 Task: Invite Team Member Softage.1@softage.net to Workspace Advertising Agencies. Invite Team Member Softage.2@softage.net to Workspace Advertising Agencies. Invite Team Member Softage.3@softage.net to Workspace Advertising Agencies. Invite Team Member Softage.4@softage.net to Workspace Advertising Agencies
Action: Mouse moved to (690, 87)
Screenshot: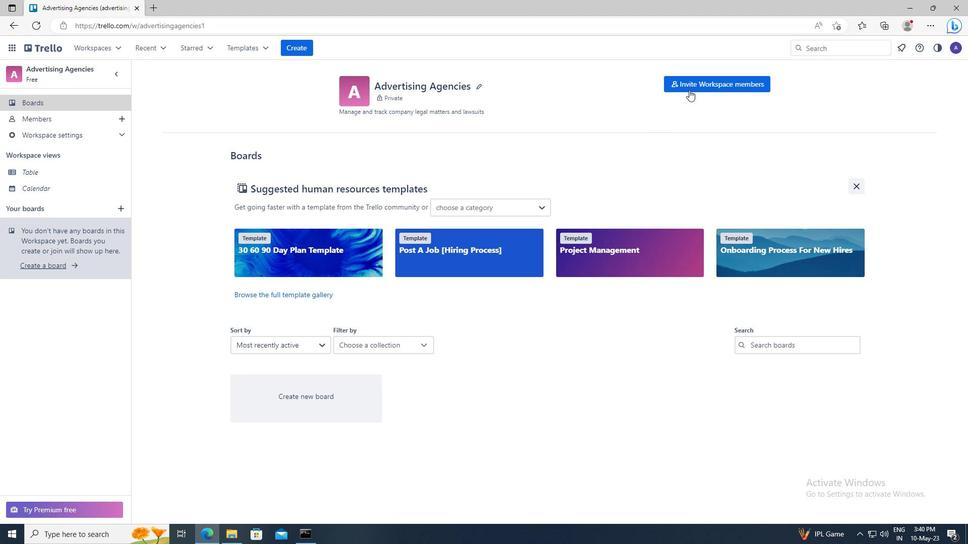 
Action: Mouse pressed left at (690, 87)
Screenshot: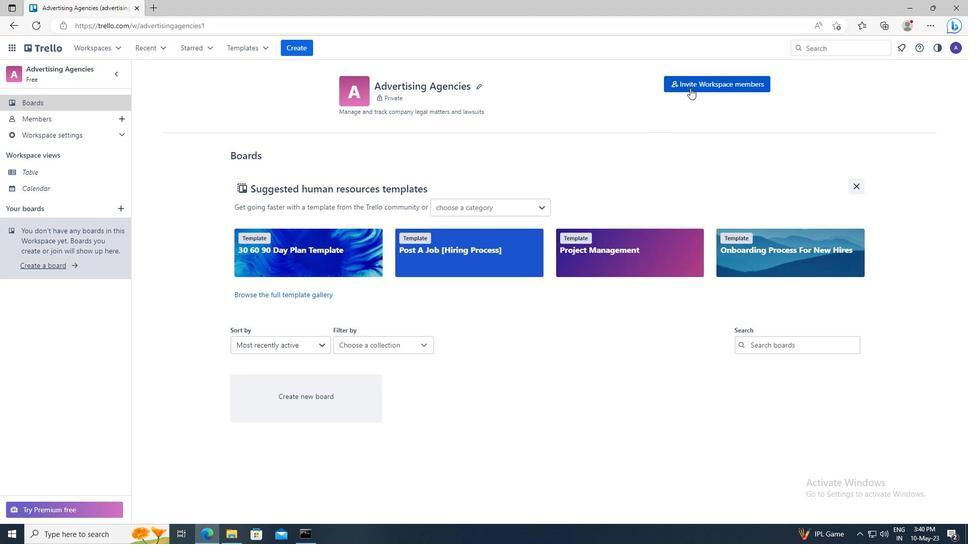 
Action: Mouse moved to (405, 280)
Screenshot: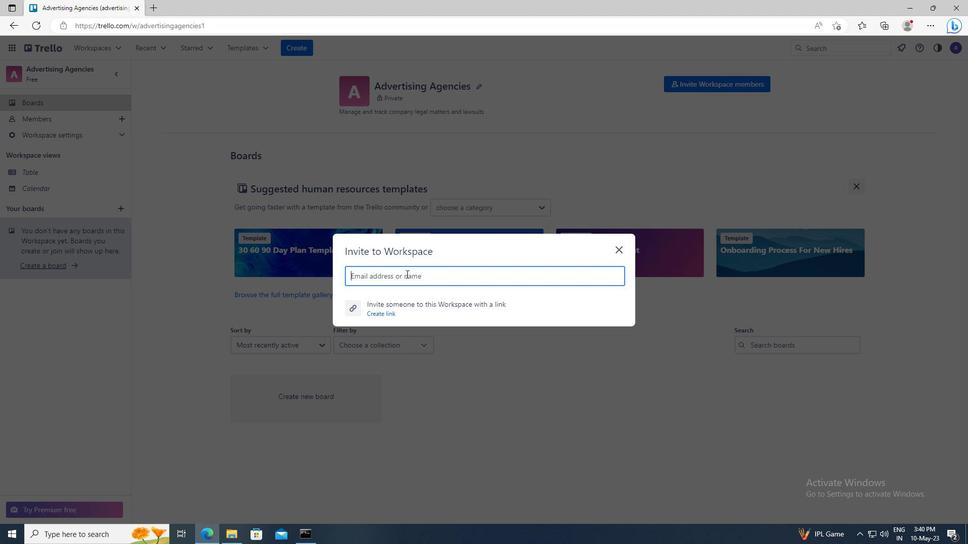 
Action: Mouse pressed left at (405, 280)
Screenshot: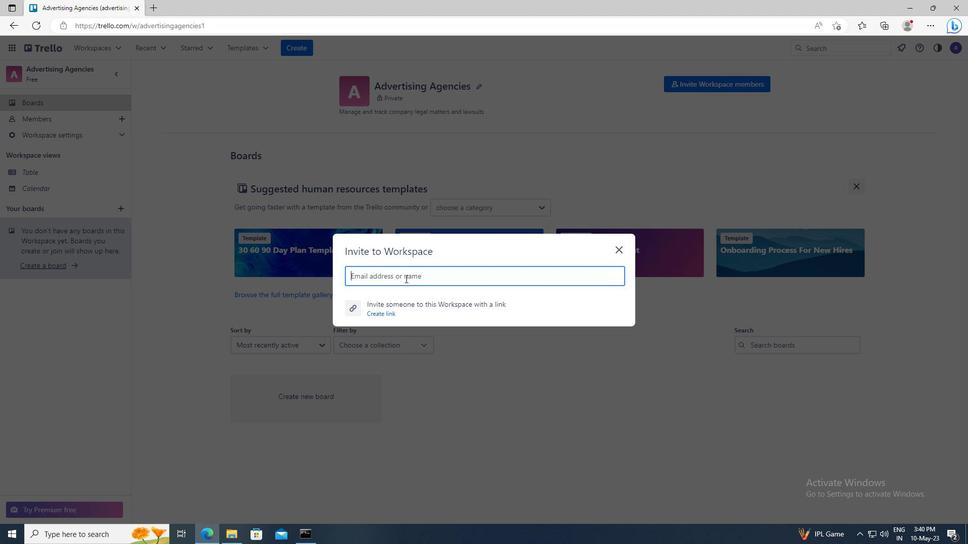 
Action: Key pressed <Key.shift>SOFTAGE.1<Key.shift>@SOFTAGE.NET
Screenshot: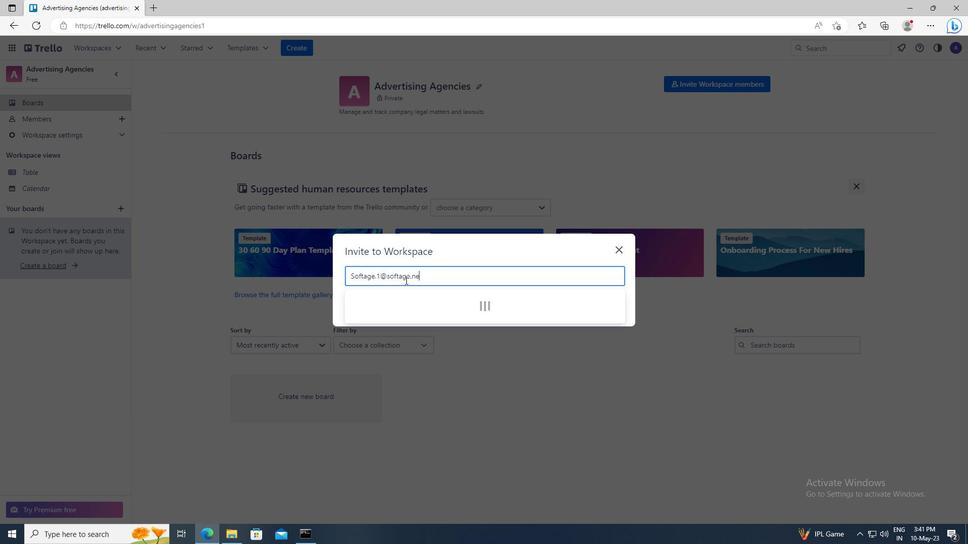 
Action: Mouse moved to (401, 298)
Screenshot: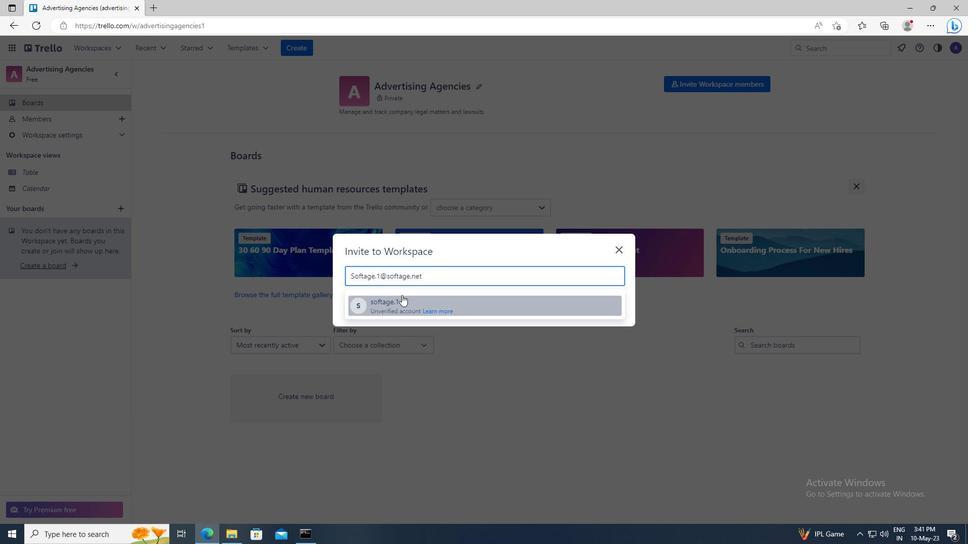 
Action: Mouse pressed left at (401, 298)
Screenshot: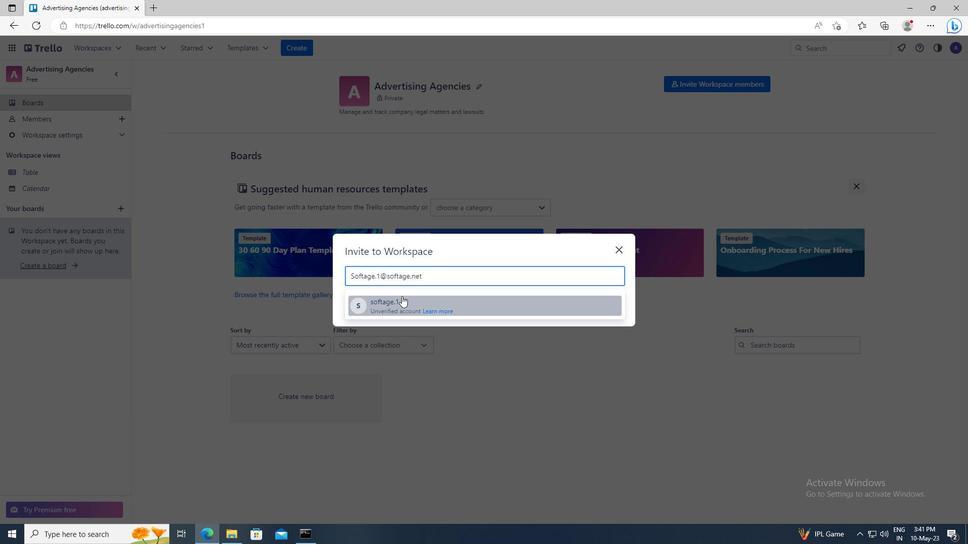 
Action: Mouse moved to (604, 256)
Screenshot: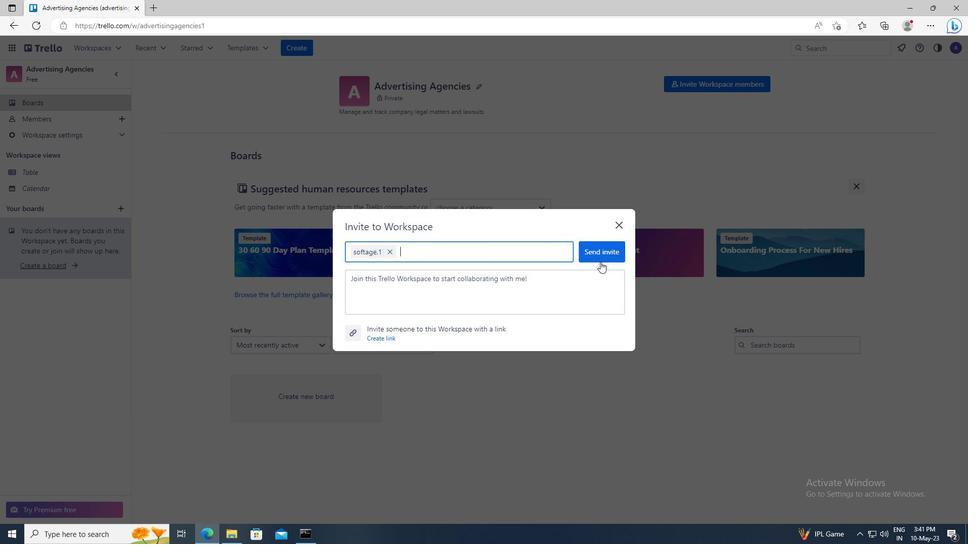 
Action: Mouse pressed left at (604, 256)
Screenshot: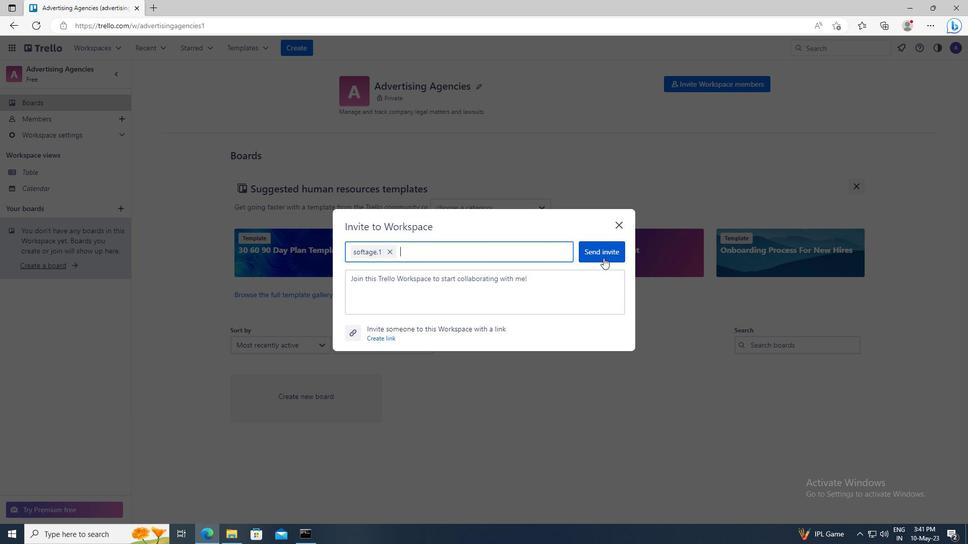 
Action: Mouse moved to (687, 84)
Screenshot: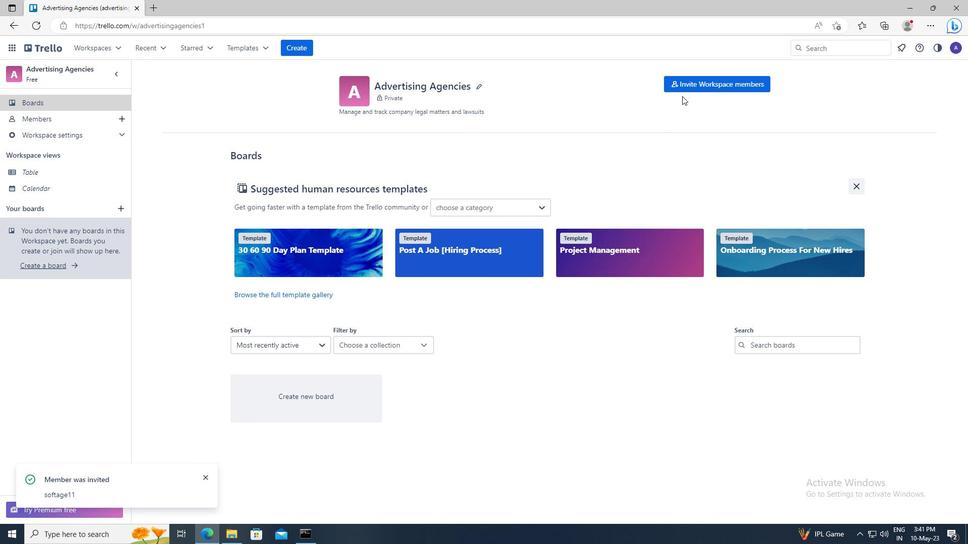 
Action: Mouse pressed left at (687, 84)
Screenshot: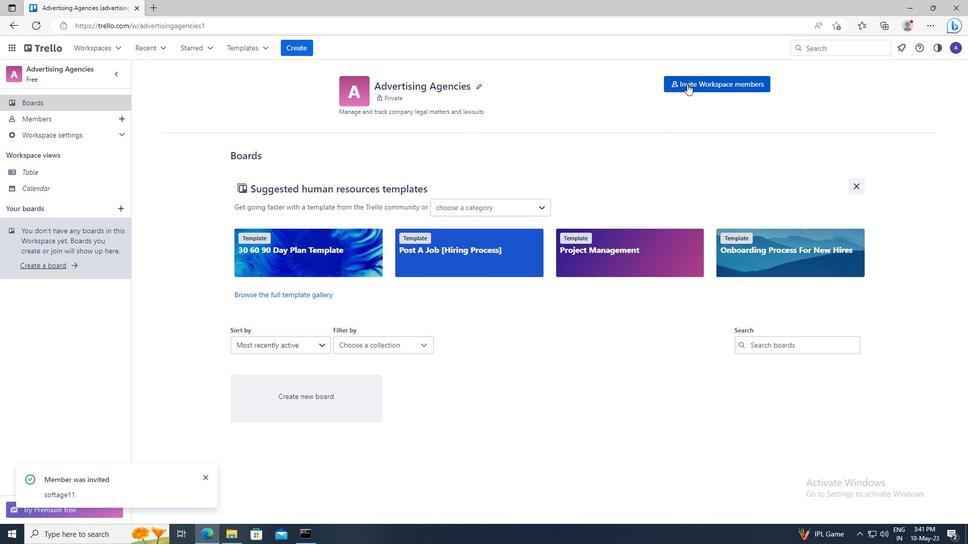 
Action: Mouse moved to (386, 274)
Screenshot: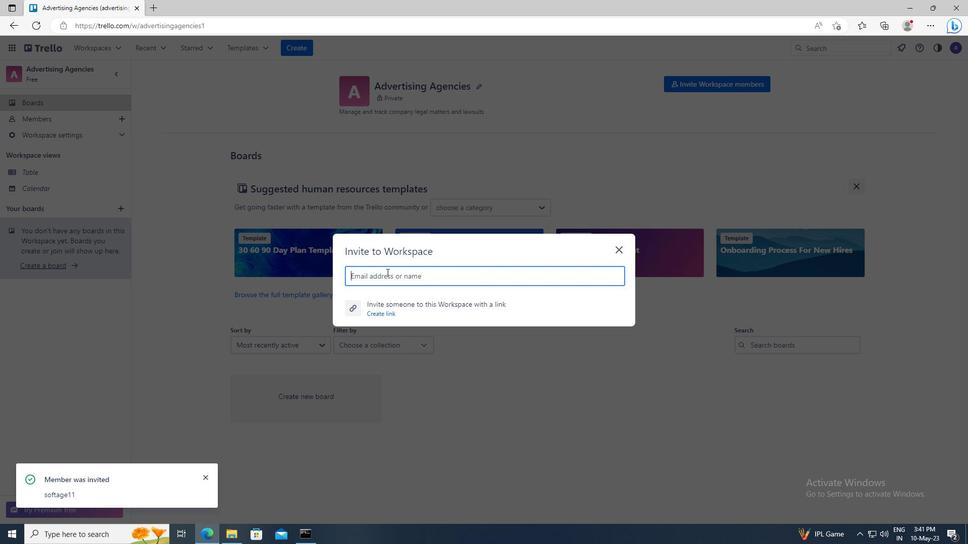 
Action: Mouse pressed left at (386, 274)
Screenshot: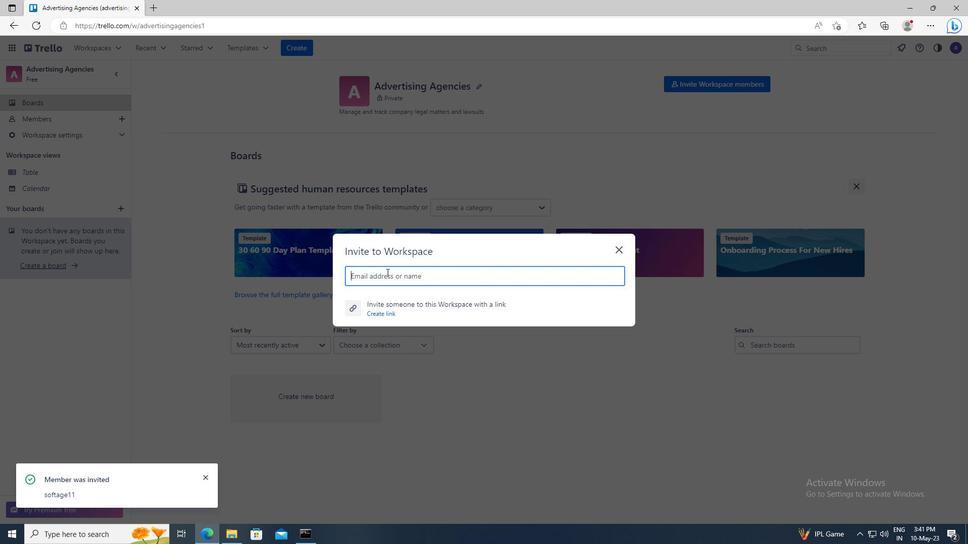 
Action: Key pressed <Key.shift>SOFTAGE.2<Key.shift>@SOFTAGE.NET
Screenshot: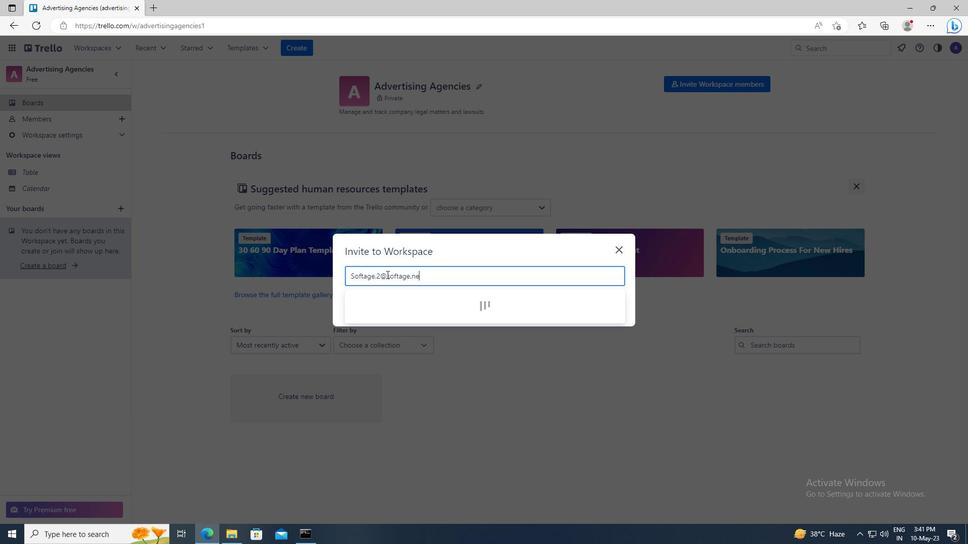 
Action: Mouse moved to (386, 304)
Screenshot: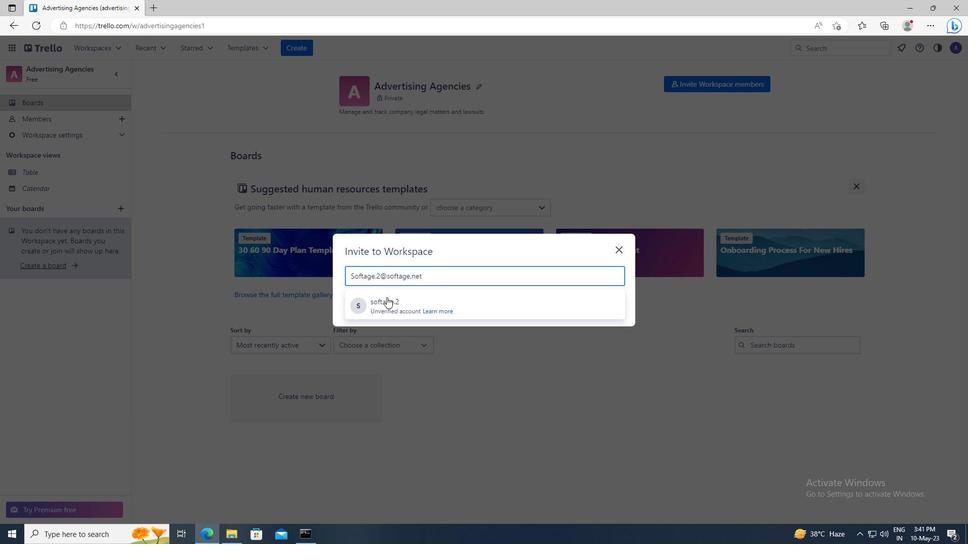 
Action: Mouse pressed left at (386, 304)
Screenshot: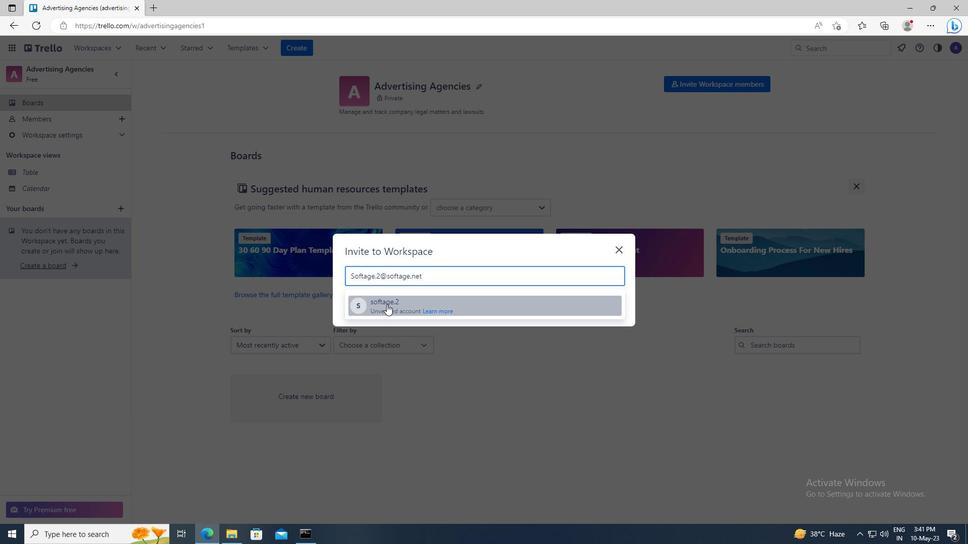 
Action: Mouse moved to (592, 256)
Screenshot: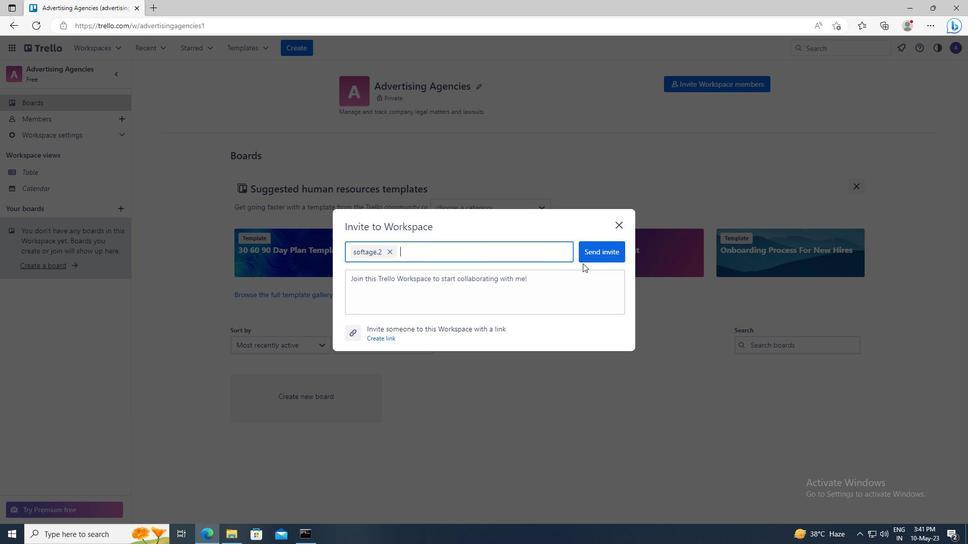 
Action: Mouse pressed left at (592, 256)
Screenshot: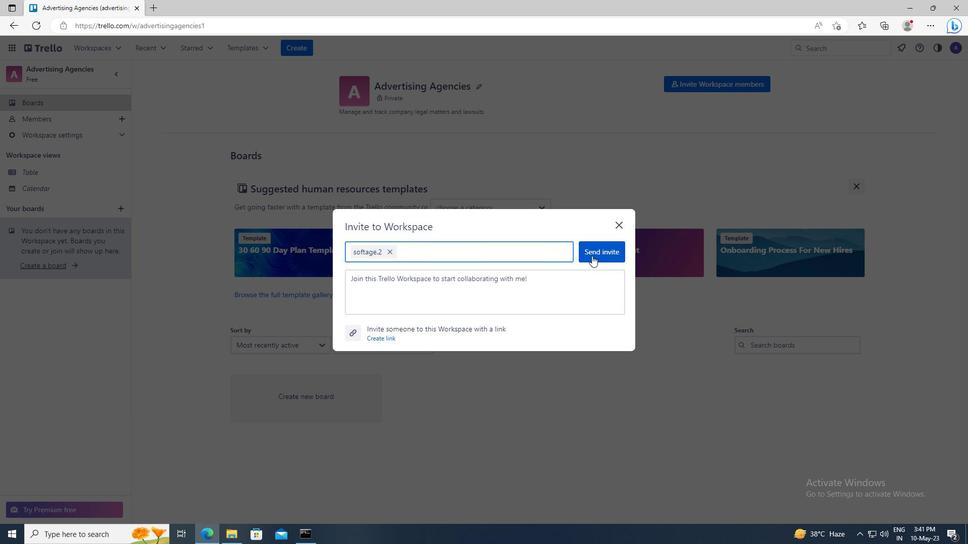 
Action: Mouse moved to (712, 85)
Screenshot: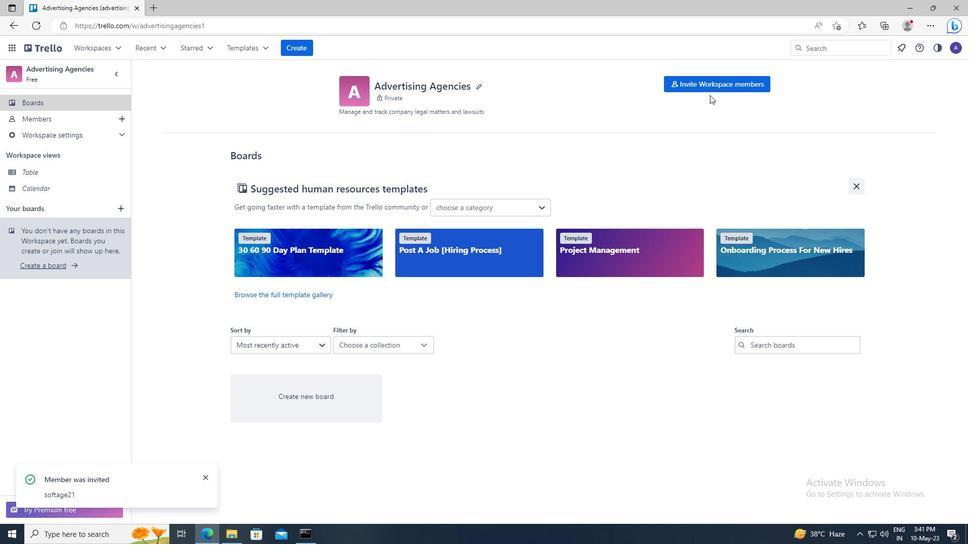 
Action: Mouse pressed left at (712, 85)
Screenshot: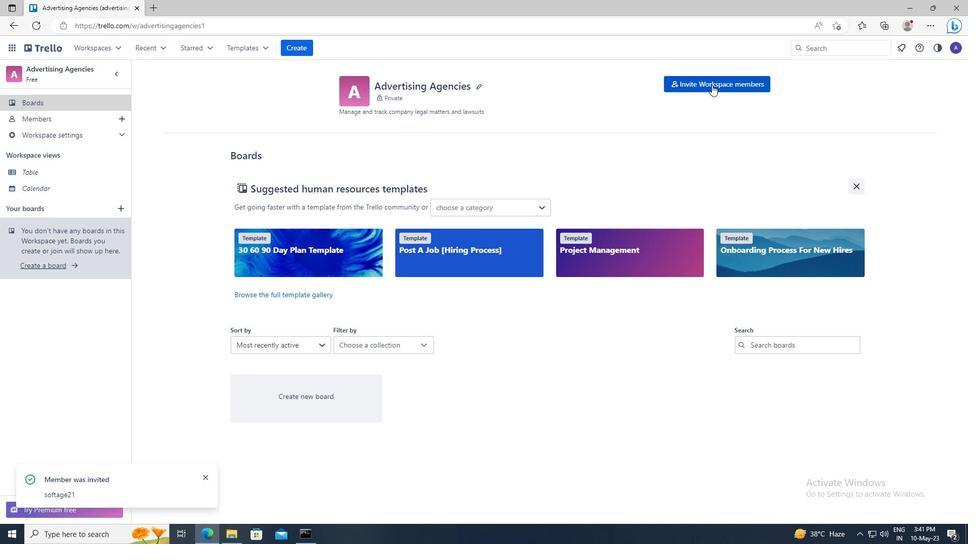 
Action: Mouse moved to (404, 276)
Screenshot: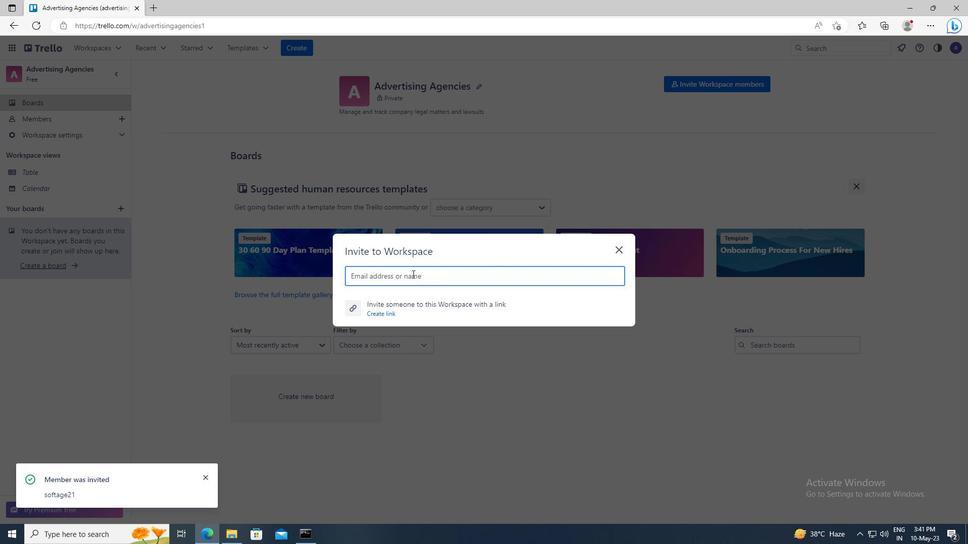 
Action: Mouse pressed left at (404, 276)
Screenshot: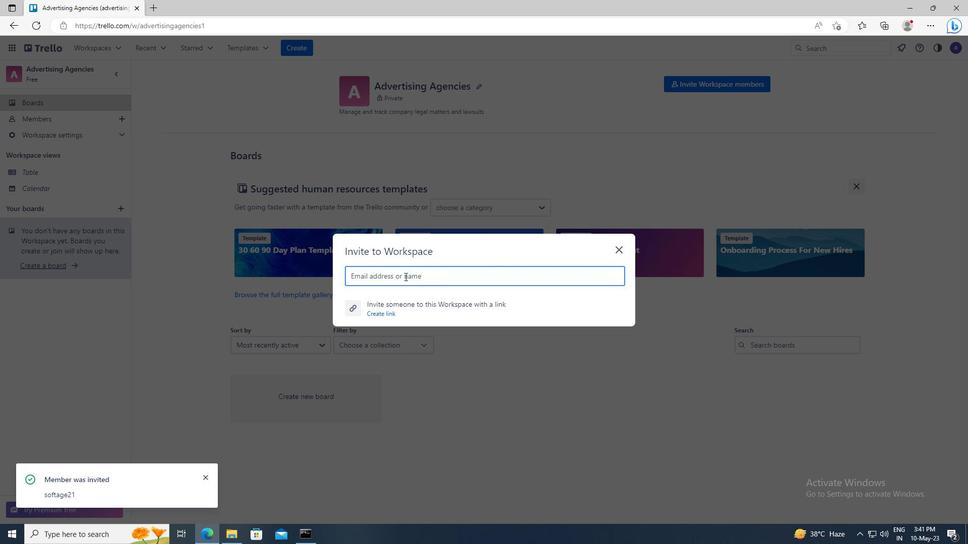
Action: Key pressed <Key.shift>SOFTAGE.3<Key.shift>@SOFTAGE.NET
Screenshot: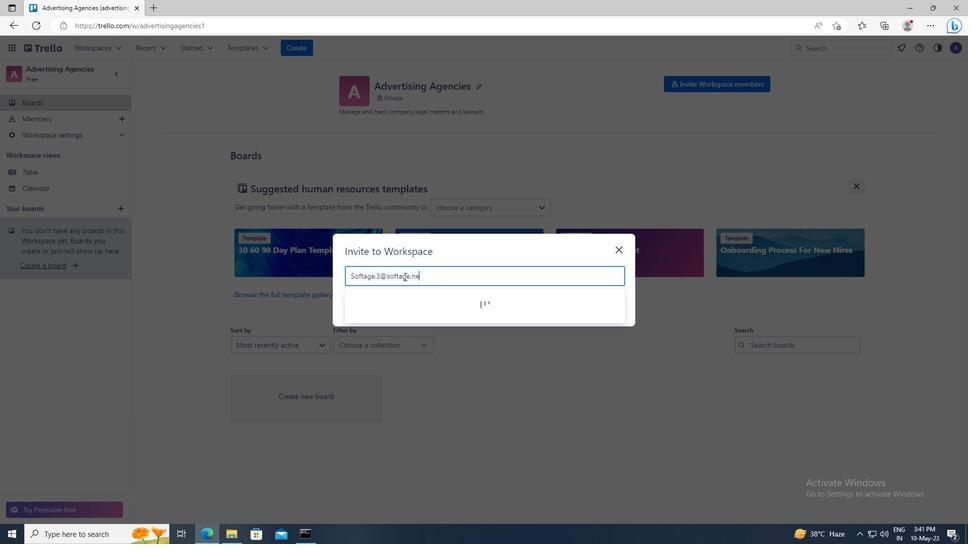 
Action: Mouse moved to (399, 302)
Screenshot: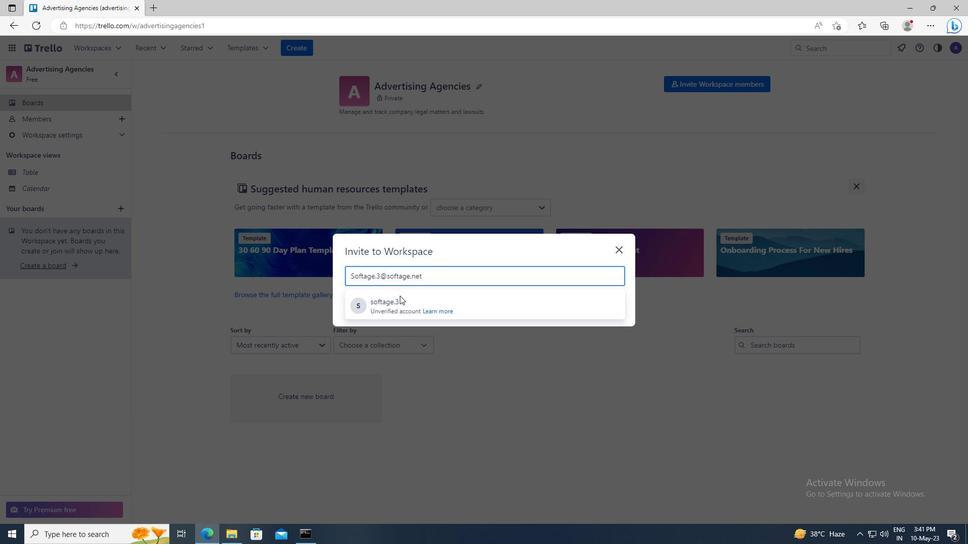 
Action: Mouse pressed left at (399, 302)
Screenshot: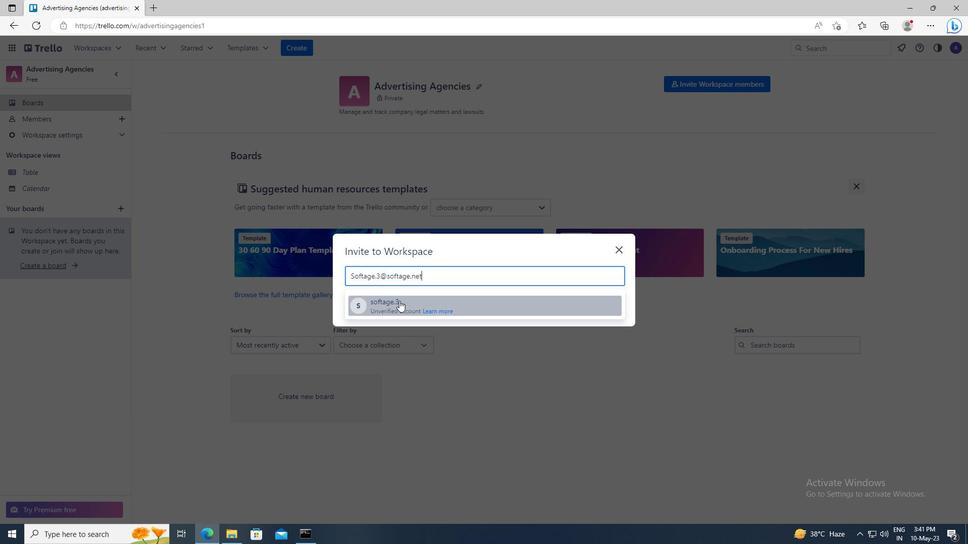 
Action: Mouse moved to (600, 246)
Screenshot: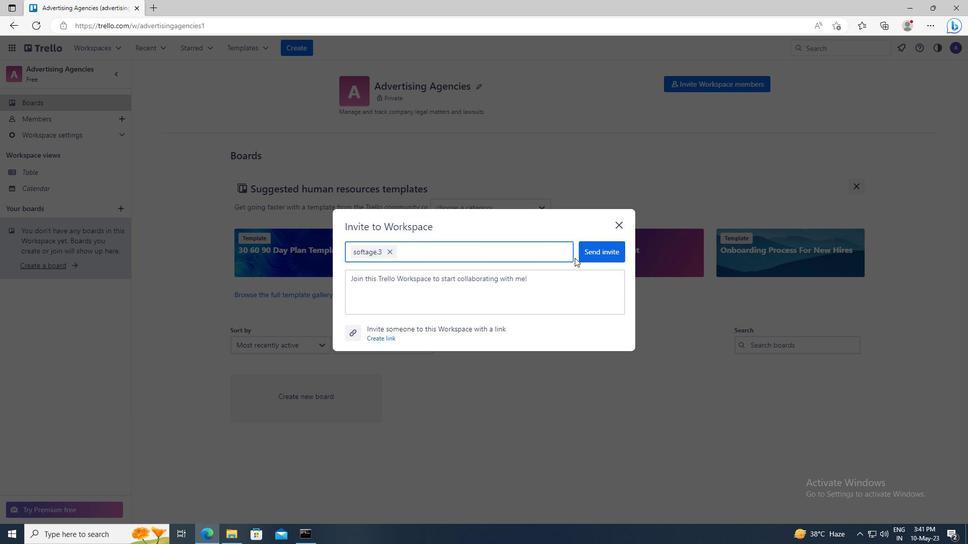 
Action: Mouse pressed left at (600, 246)
Screenshot: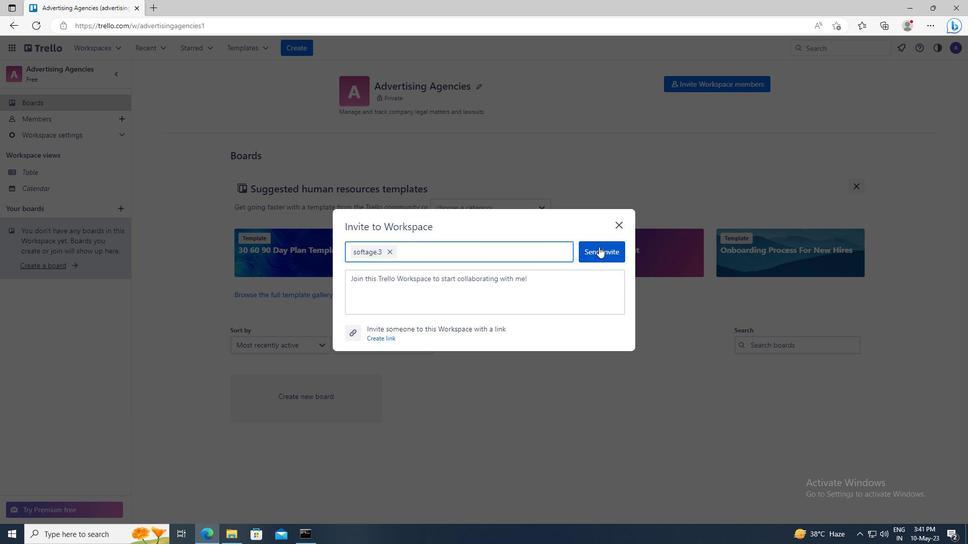 
Action: Mouse moved to (690, 84)
Screenshot: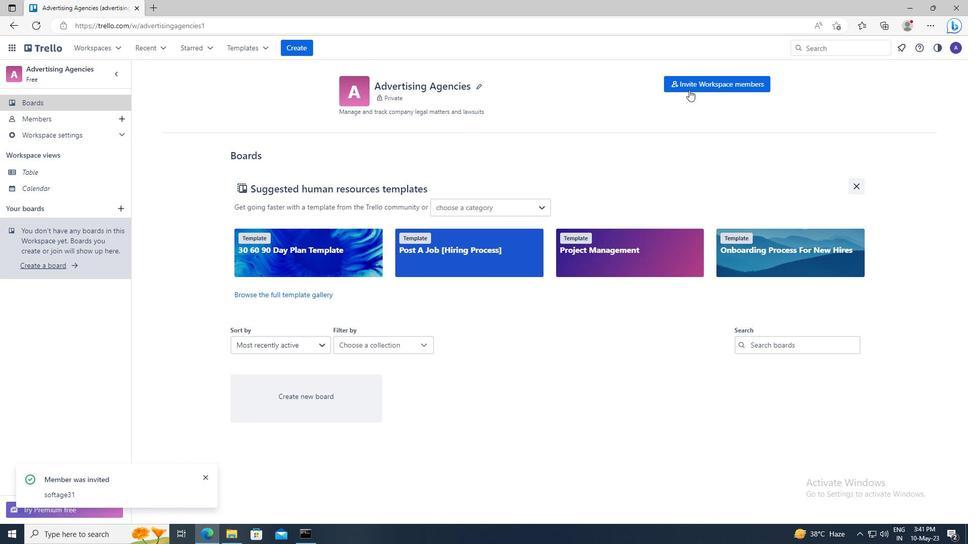 
Action: Mouse pressed left at (690, 84)
Screenshot: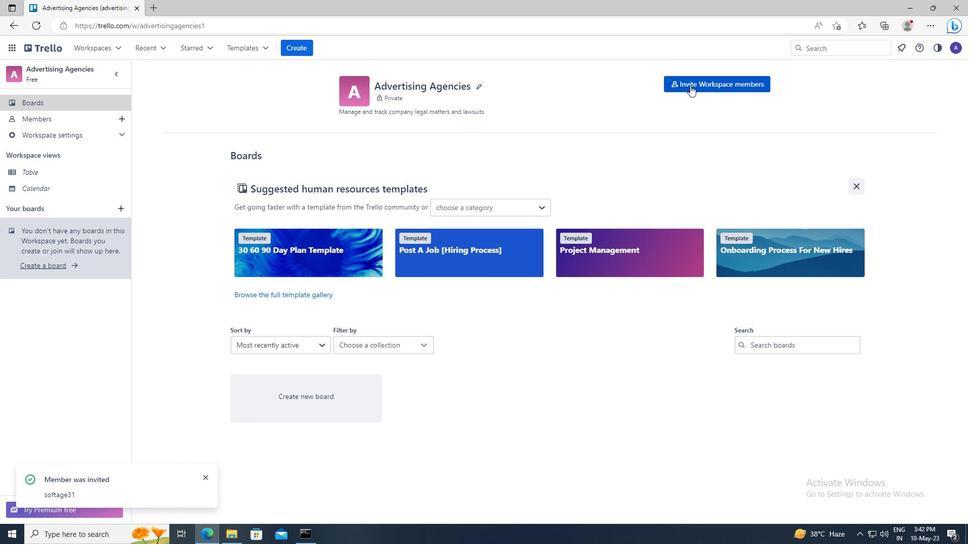 
Action: Mouse moved to (464, 273)
Screenshot: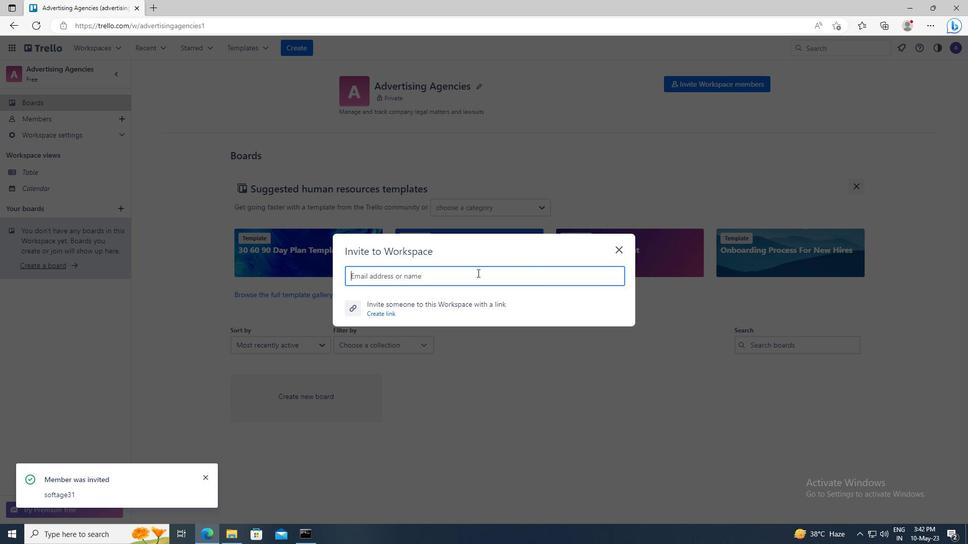
Action: Mouse pressed left at (464, 273)
Screenshot: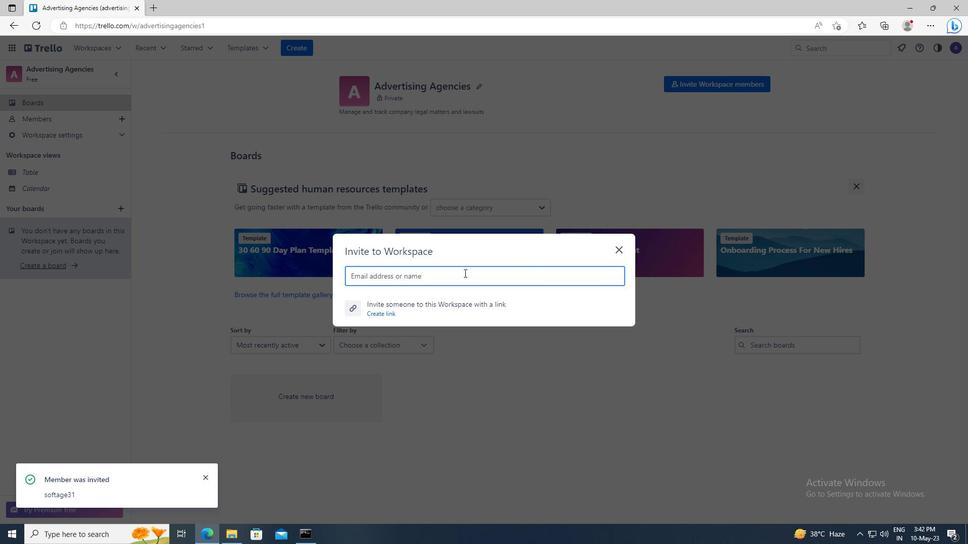 
Action: Key pressed <Key.shift>SOFTAGE.4<Key.shift>@SOFTAGE.NET
Screenshot: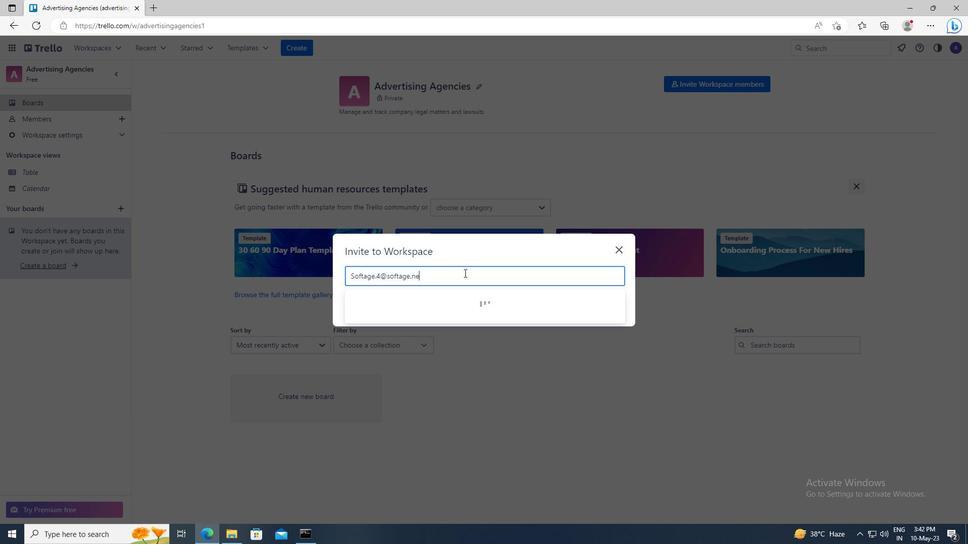 
Action: Mouse moved to (469, 304)
Screenshot: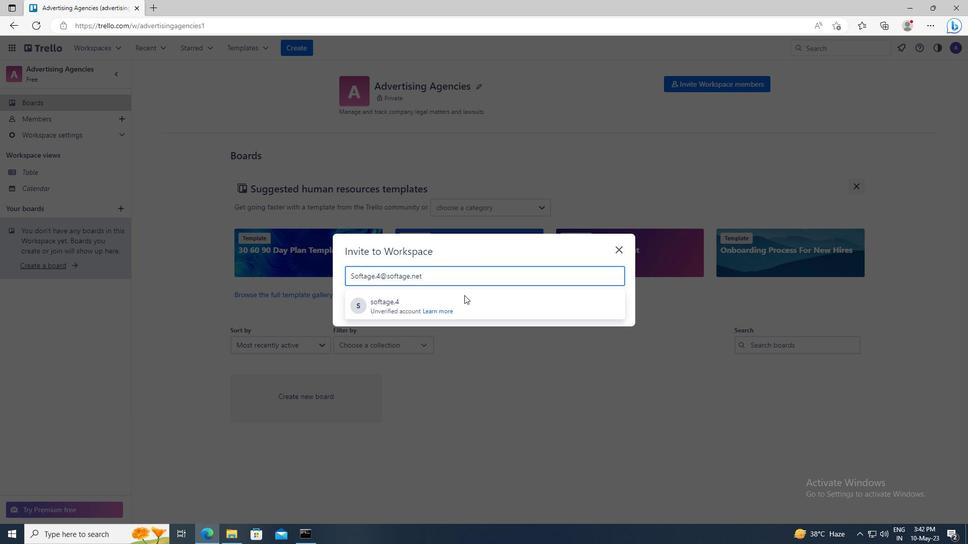
Action: Mouse pressed left at (469, 304)
Screenshot: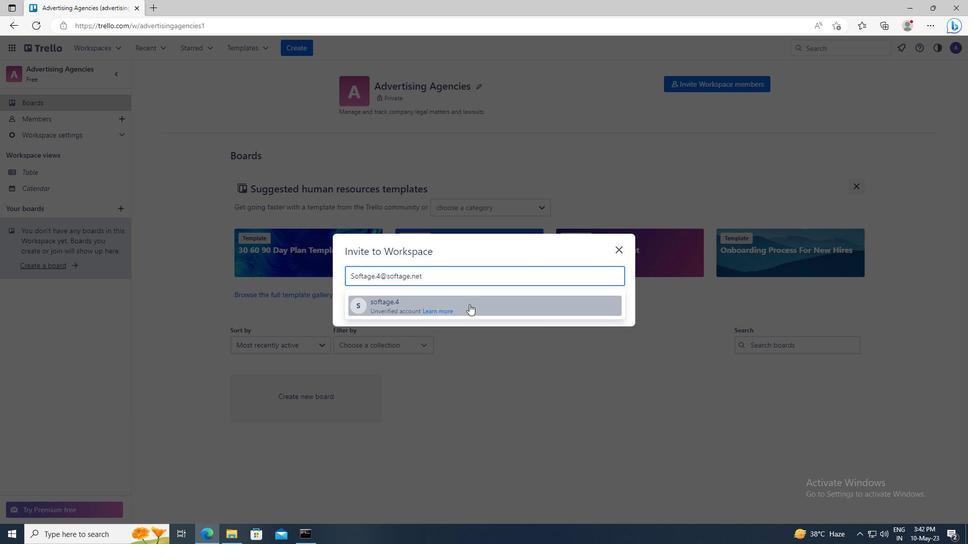 
Action: Mouse moved to (597, 255)
Screenshot: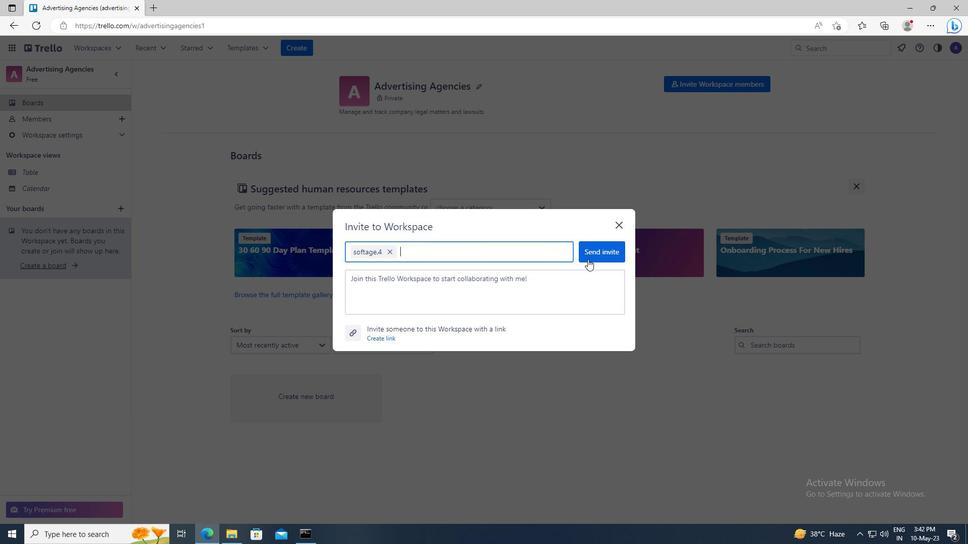 
Action: Mouse pressed left at (597, 255)
Screenshot: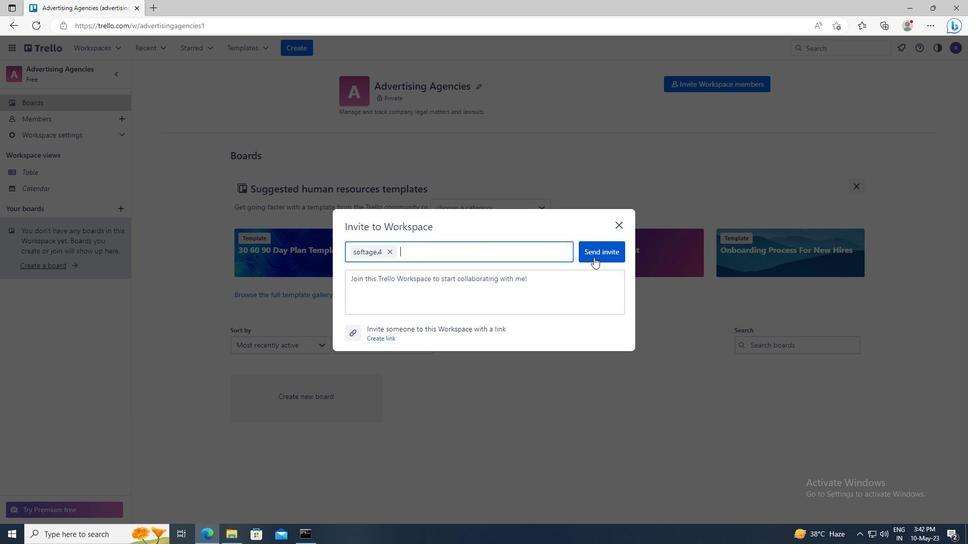 
